 Task: Create a due date automation trigger when advanced on, on the wednesday before a card is due add checklist without checklist "Resume" at 11:00 AM.
Action: Mouse moved to (981, 77)
Screenshot: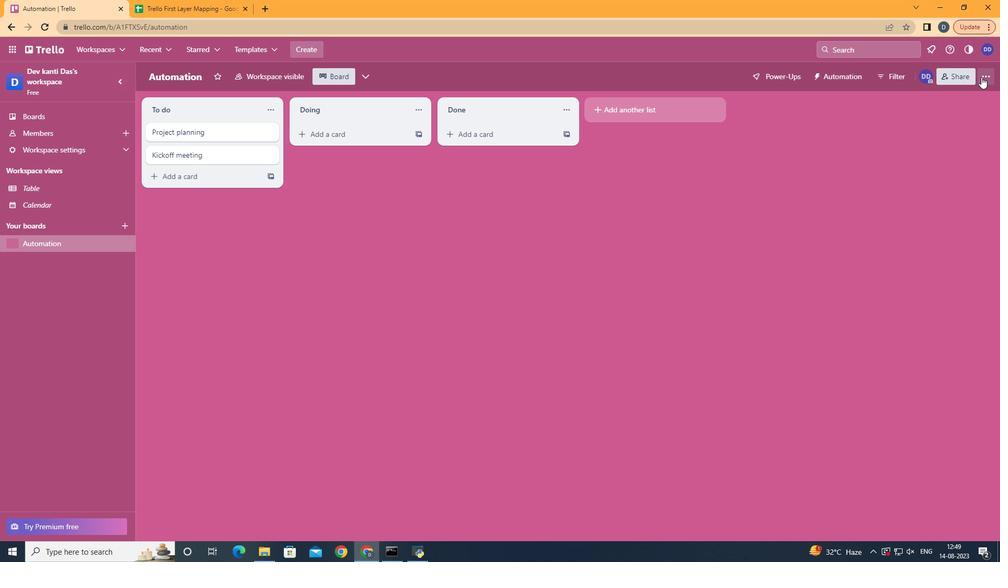 
Action: Mouse pressed left at (981, 77)
Screenshot: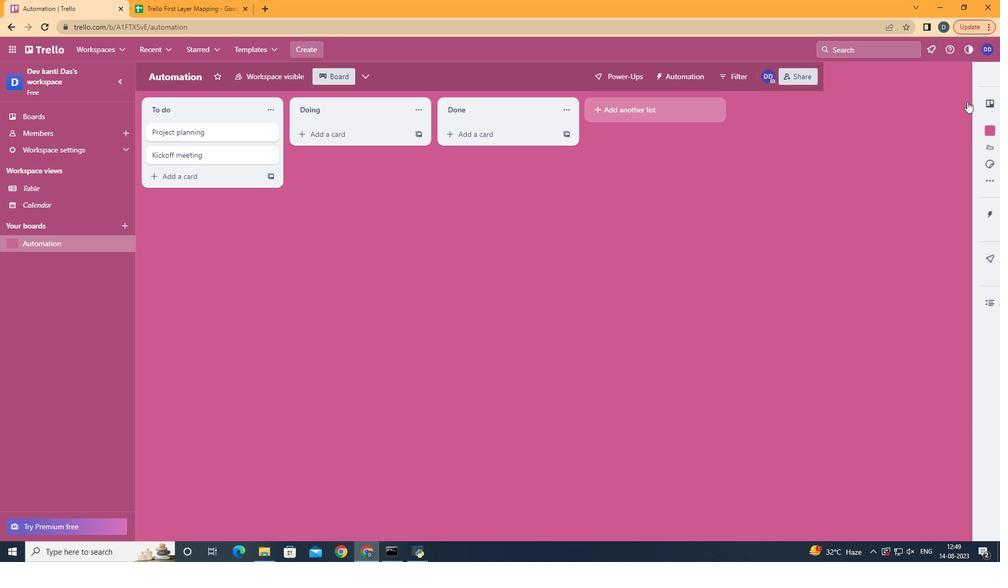 
Action: Mouse moved to (924, 236)
Screenshot: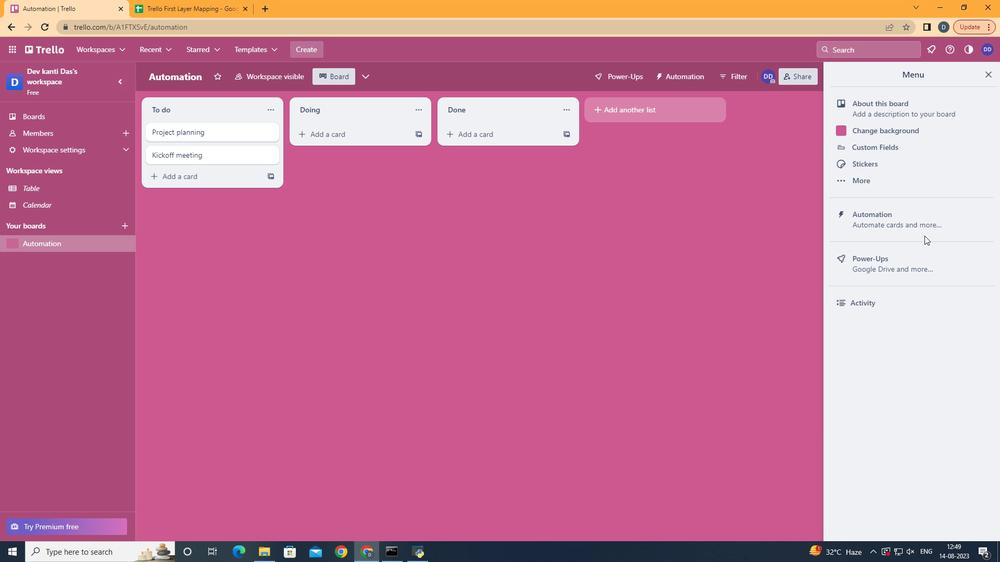 
Action: Mouse pressed left at (924, 236)
Screenshot: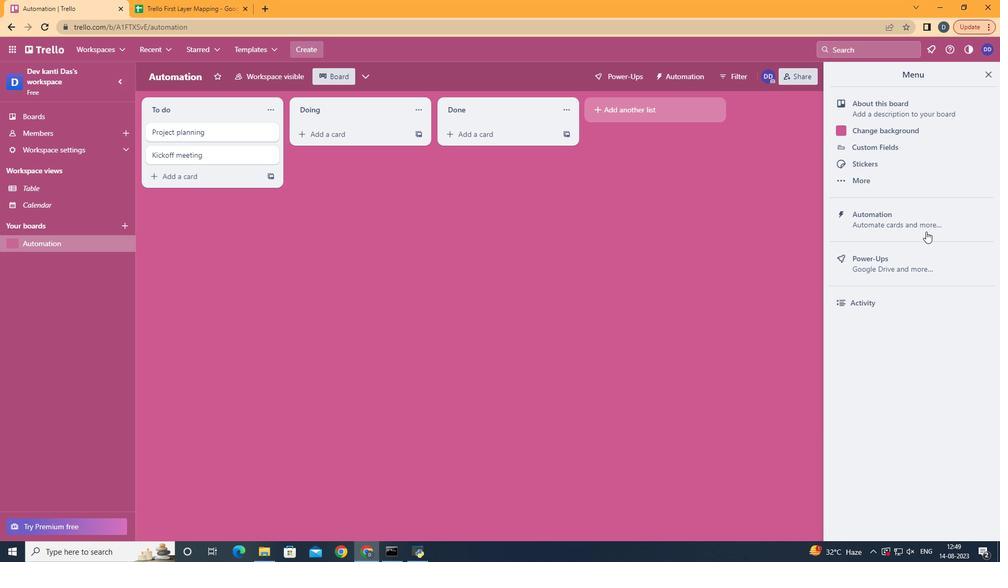 
Action: Mouse moved to (930, 224)
Screenshot: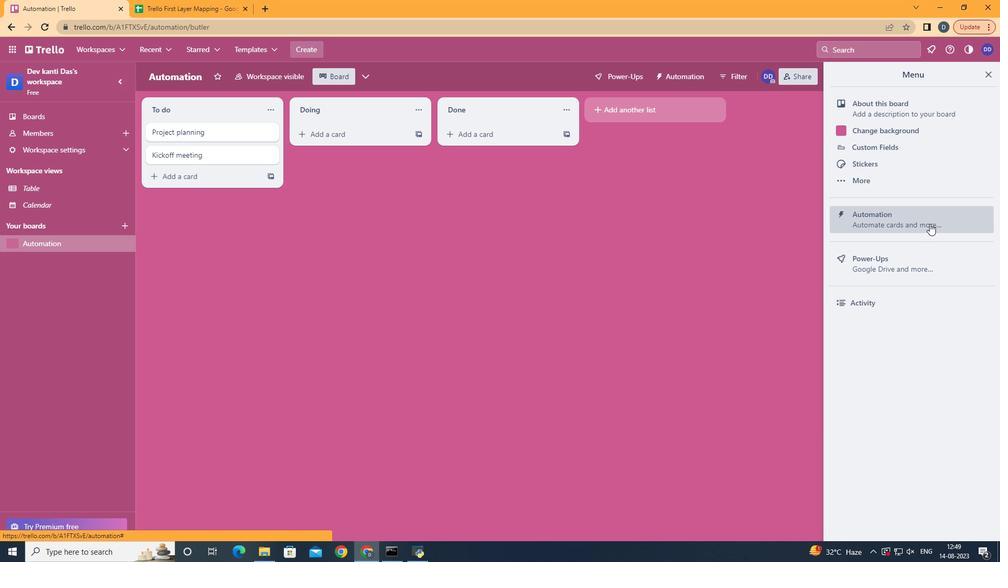 
Action: Mouse pressed left at (930, 224)
Screenshot: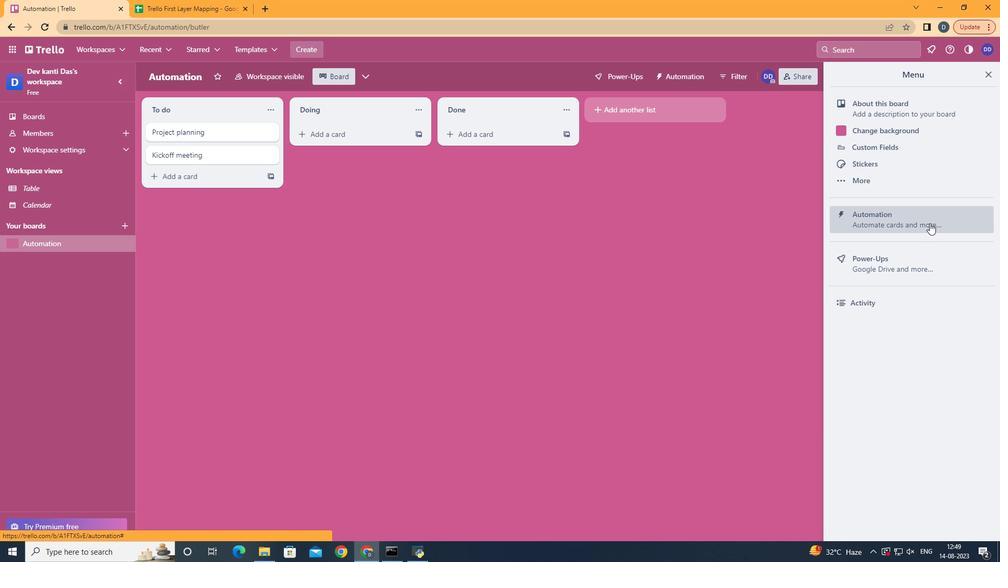 
Action: Mouse moved to (200, 219)
Screenshot: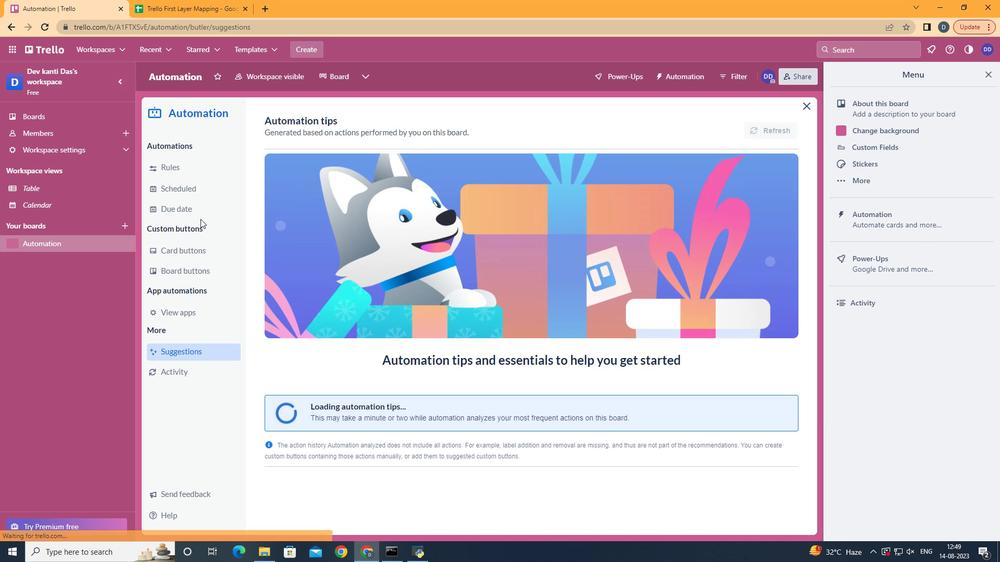 
Action: Mouse pressed left at (200, 219)
Screenshot: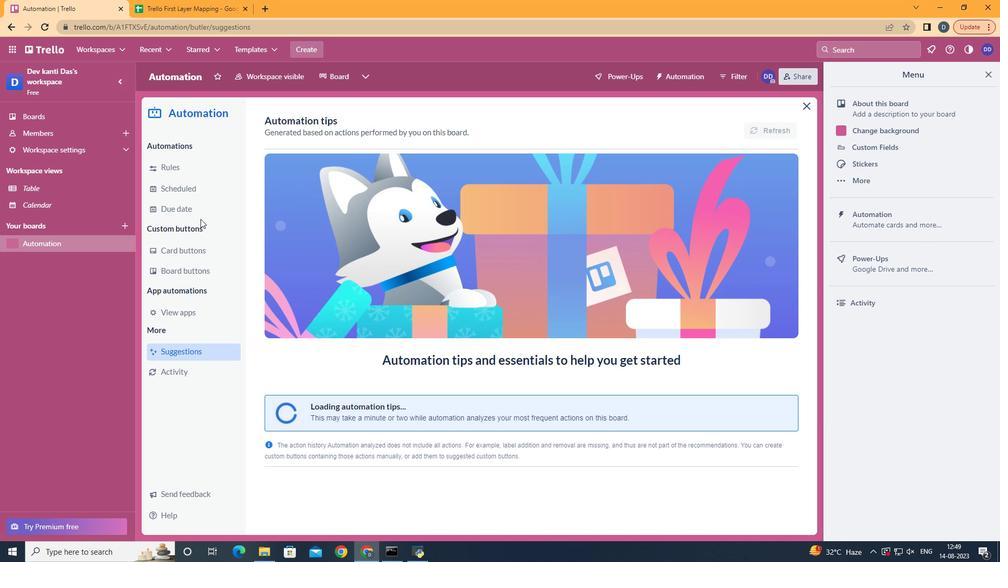 
Action: Mouse moved to (199, 203)
Screenshot: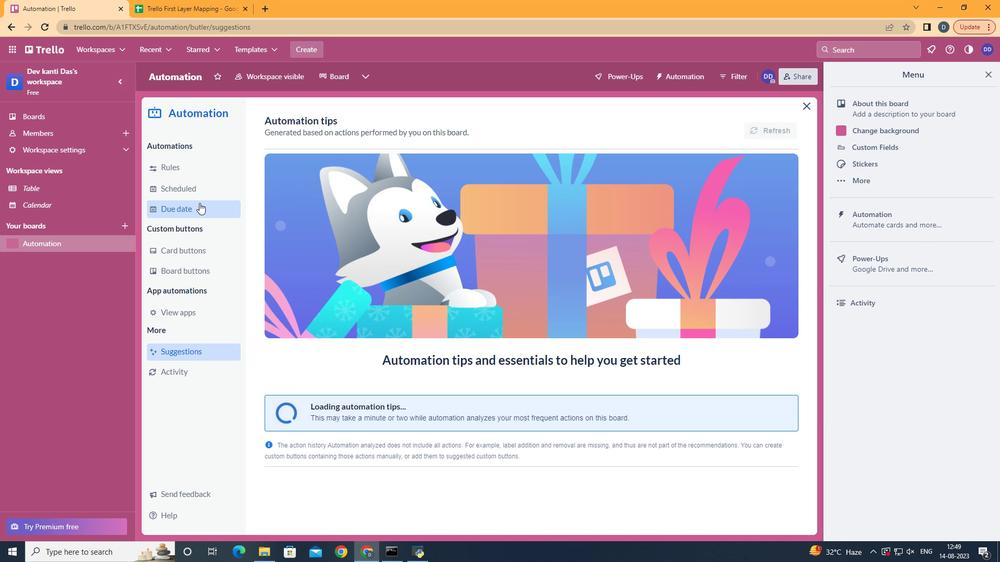 
Action: Mouse pressed left at (199, 203)
Screenshot: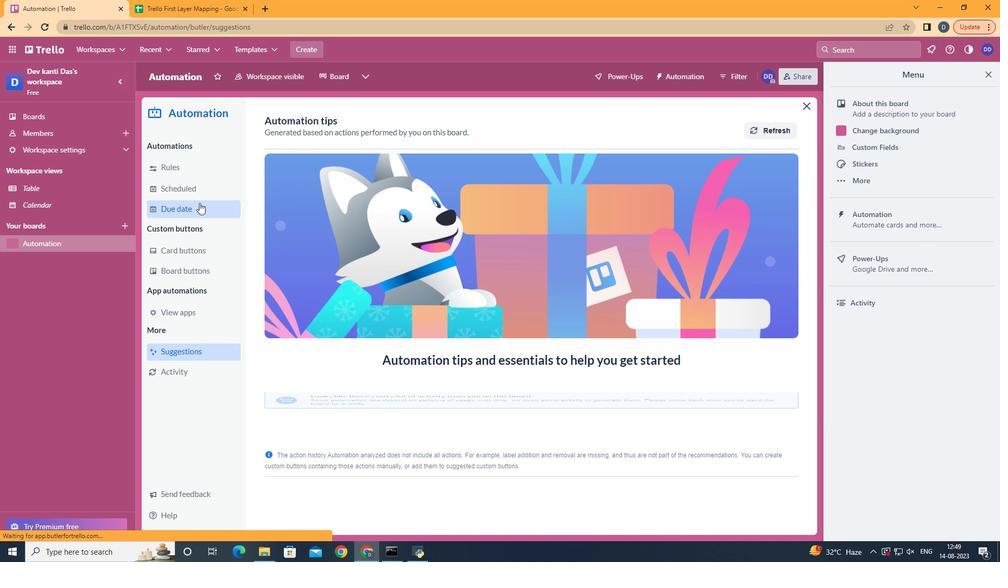 
Action: Mouse moved to (716, 120)
Screenshot: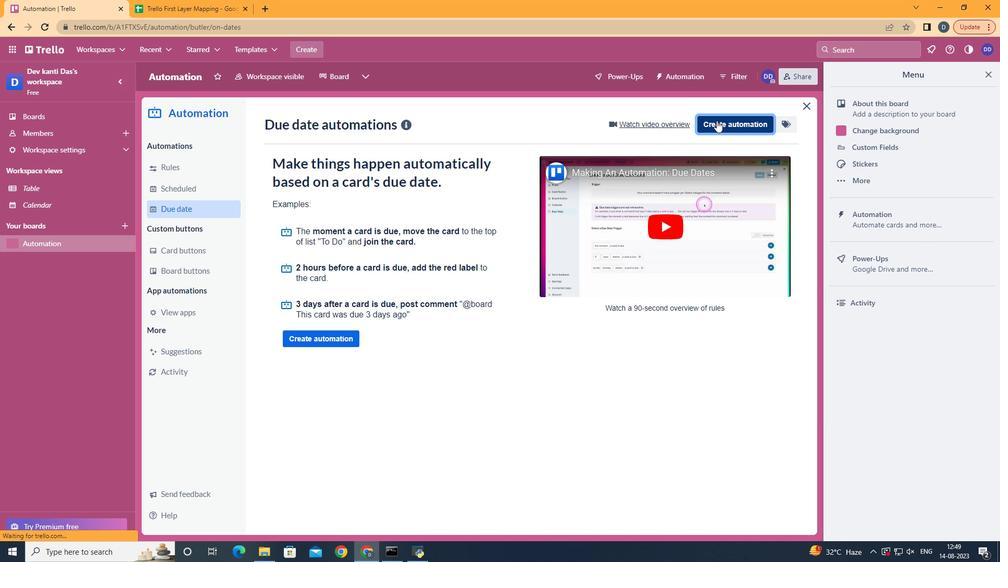 
Action: Mouse pressed left at (716, 120)
Screenshot: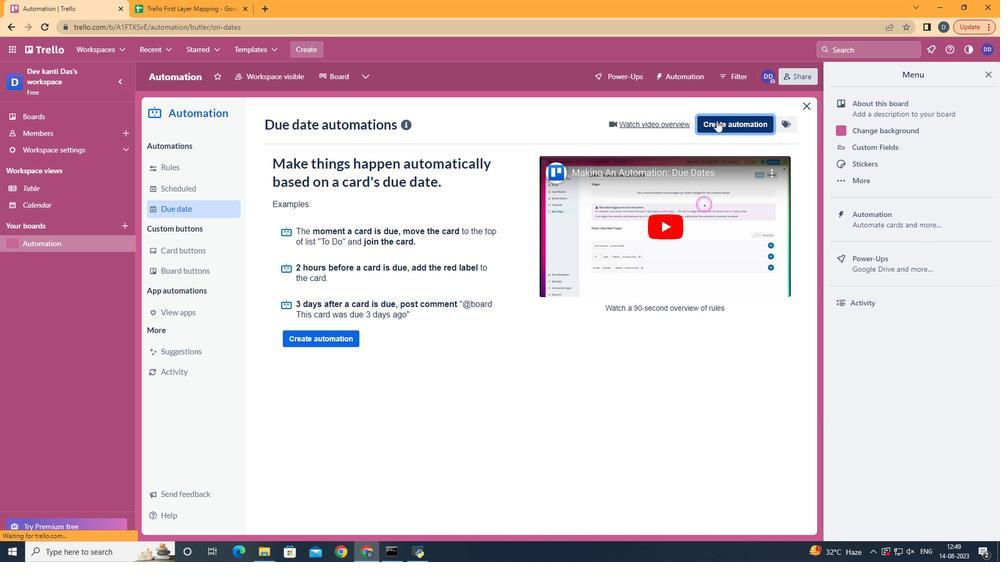 
Action: Mouse moved to (539, 225)
Screenshot: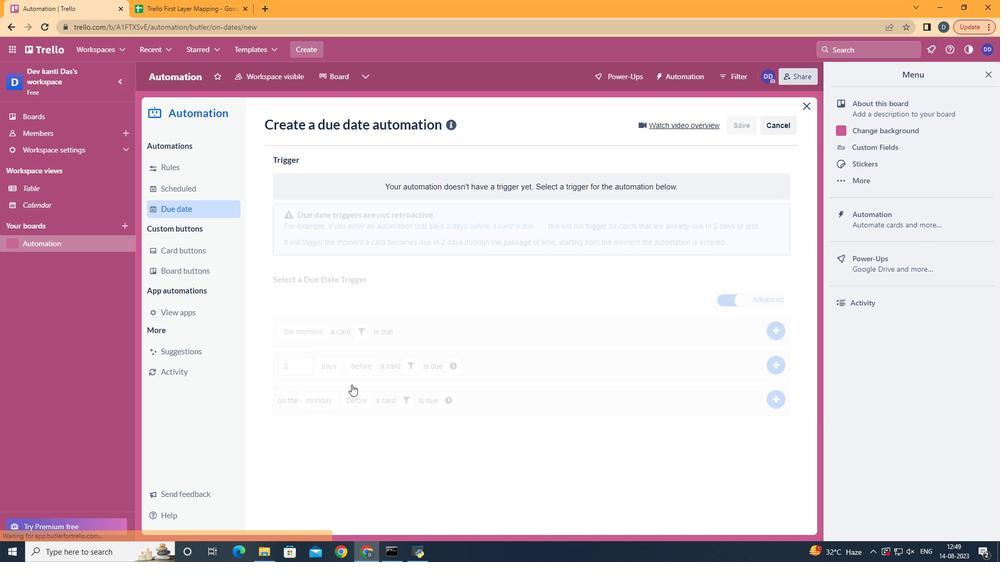 
Action: Mouse pressed left at (540, 224)
Screenshot: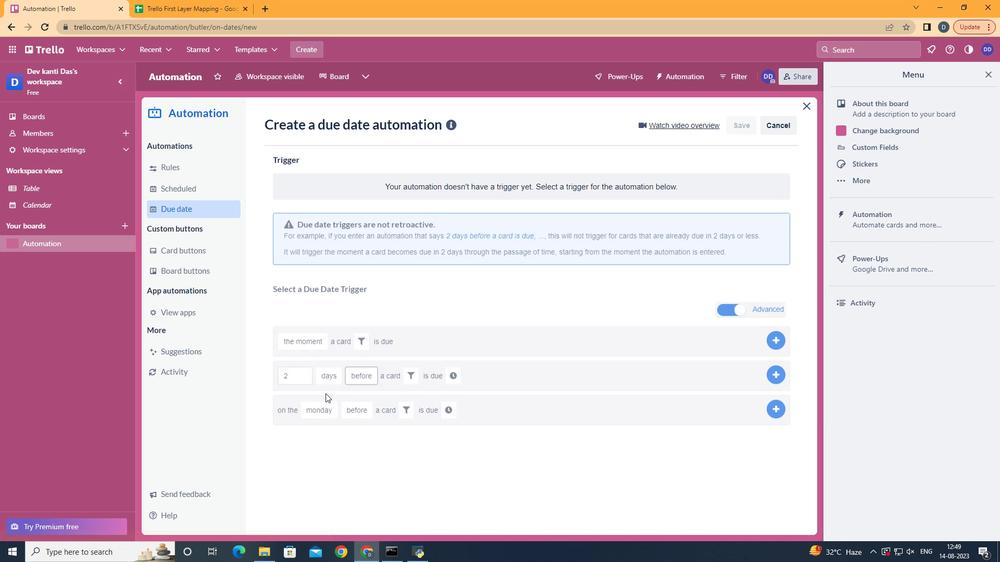 
Action: Mouse moved to (345, 321)
Screenshot: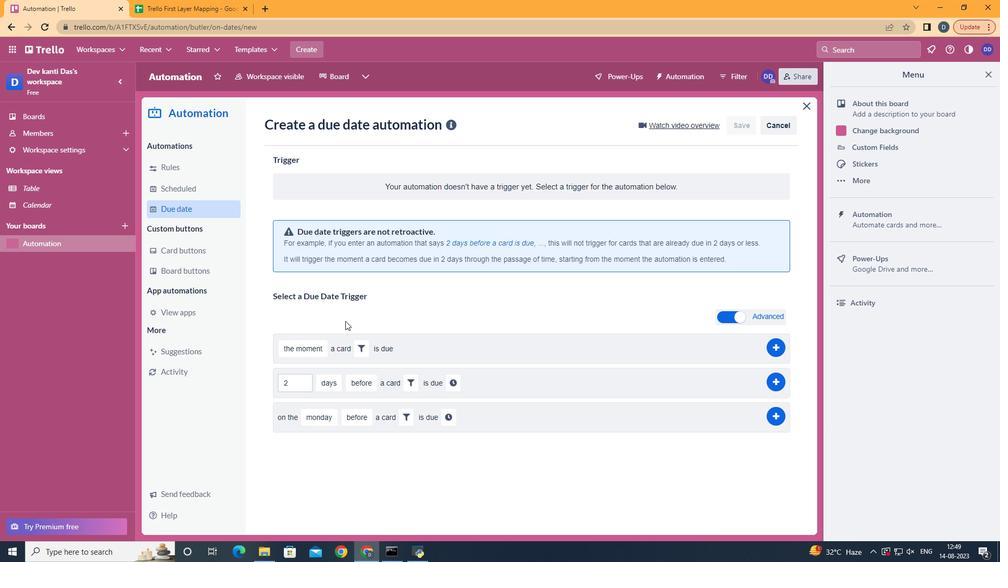 
Action: Mouse pressed left at (345, 321)
Screenshot: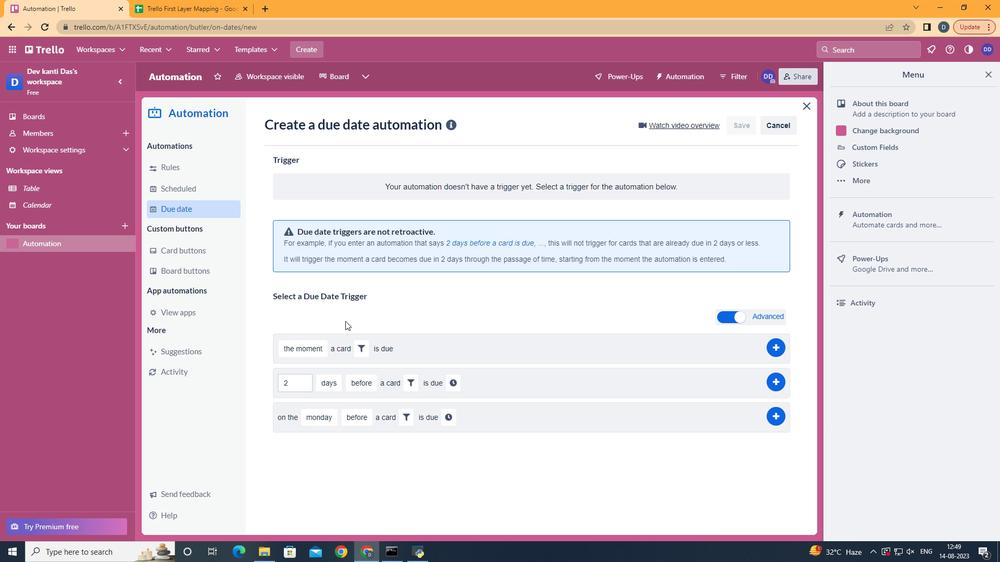 
Action: Mouse moved to (353, 313)
Screenshot: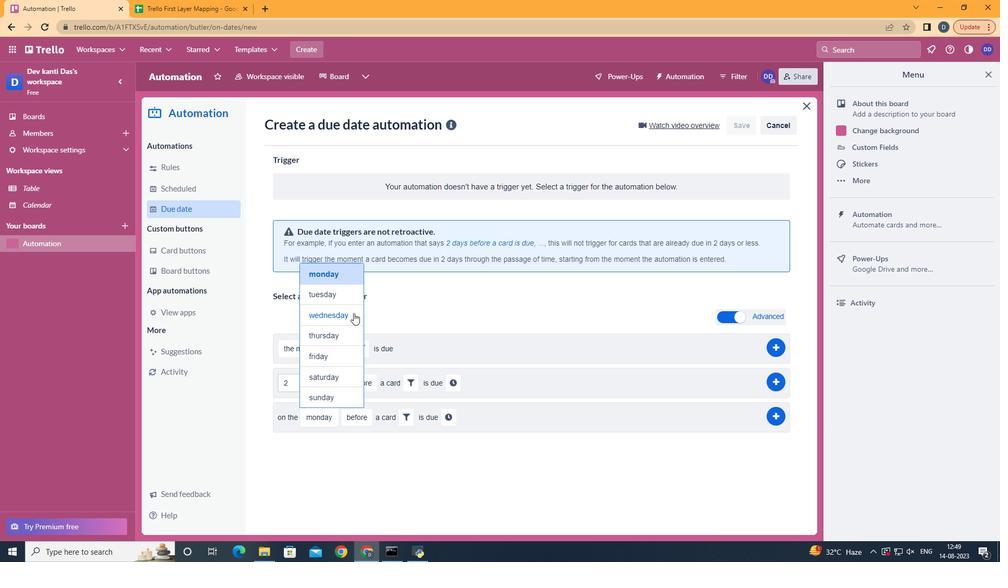 
Action: Mouse pressed left at (353, 313)
Screenshot: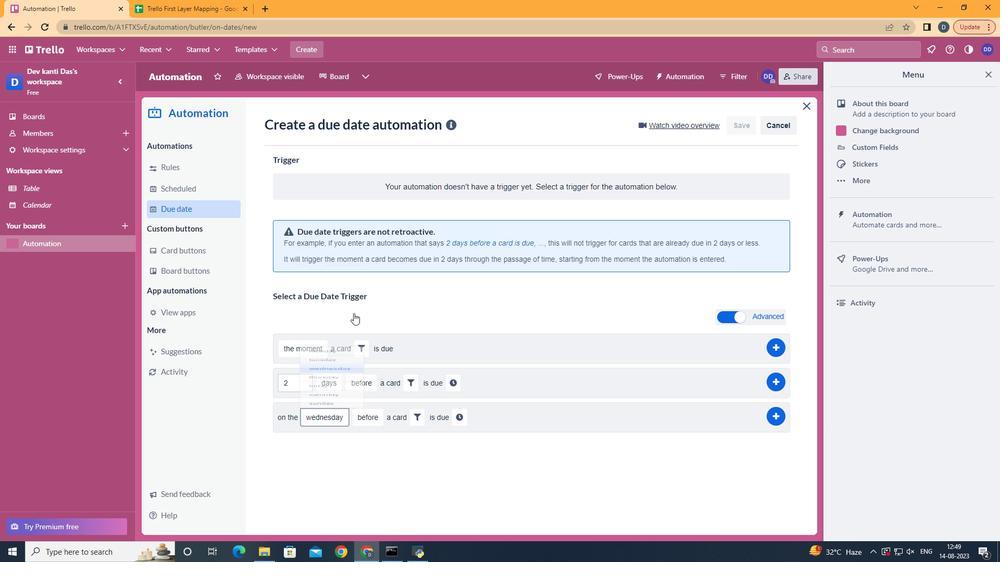 
Action: Mouse moved to (416, 422)
Screenshot: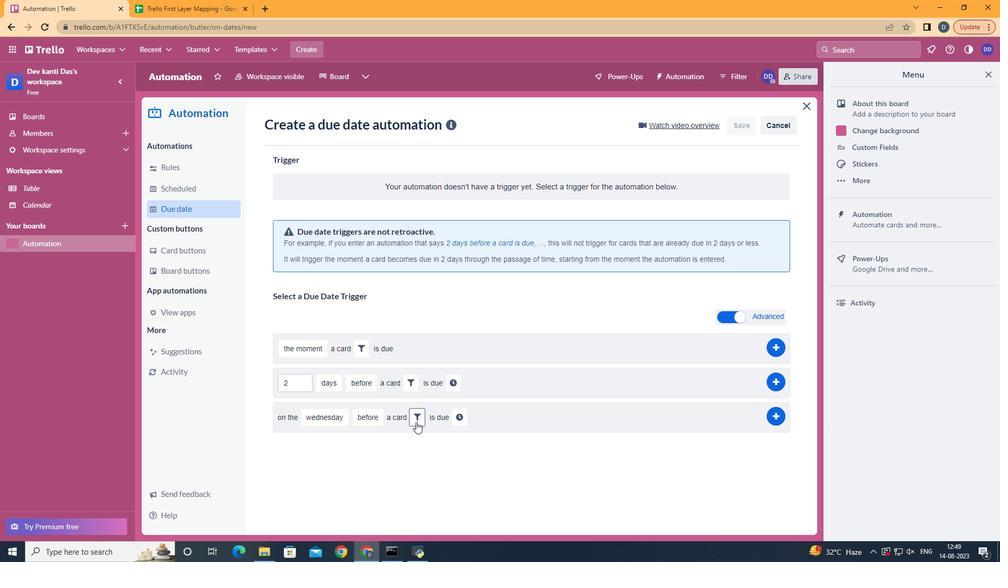 
Action: Mouse pressed left at (416, 422)
Screenshot: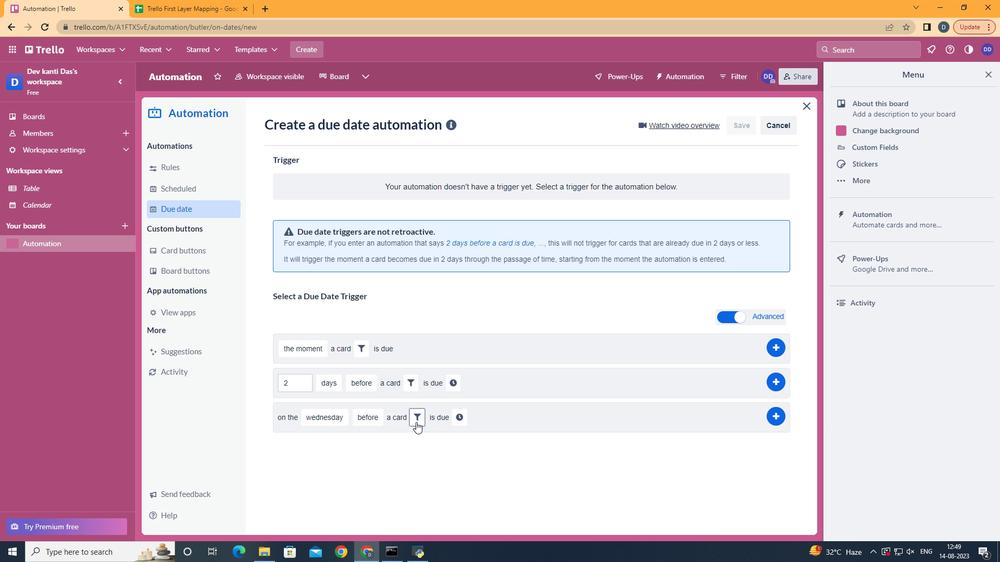 
Action: Mouse moved to (522, 451)
Screenshot: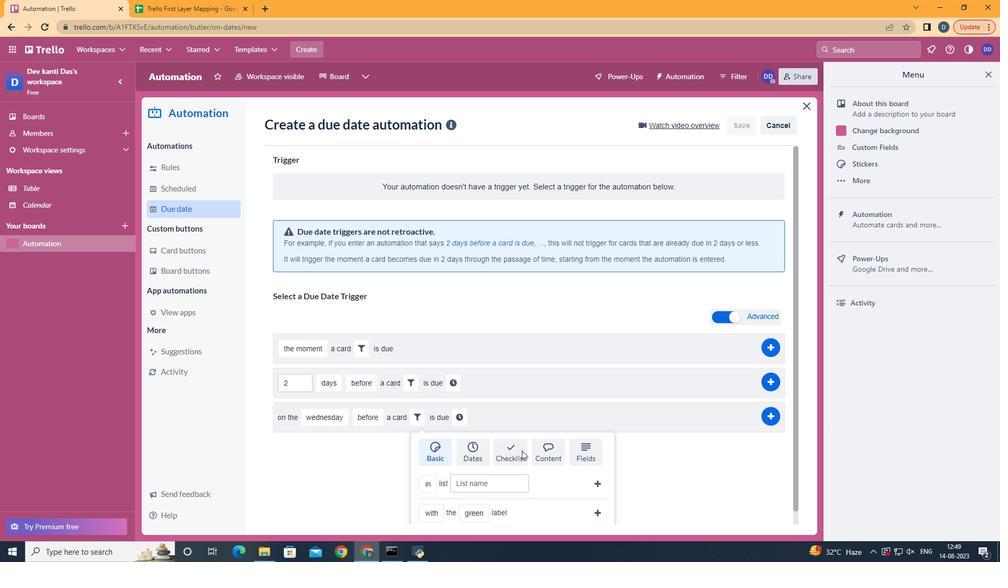 
Action: Mouse pressed left at (522, 451)
Screenshot: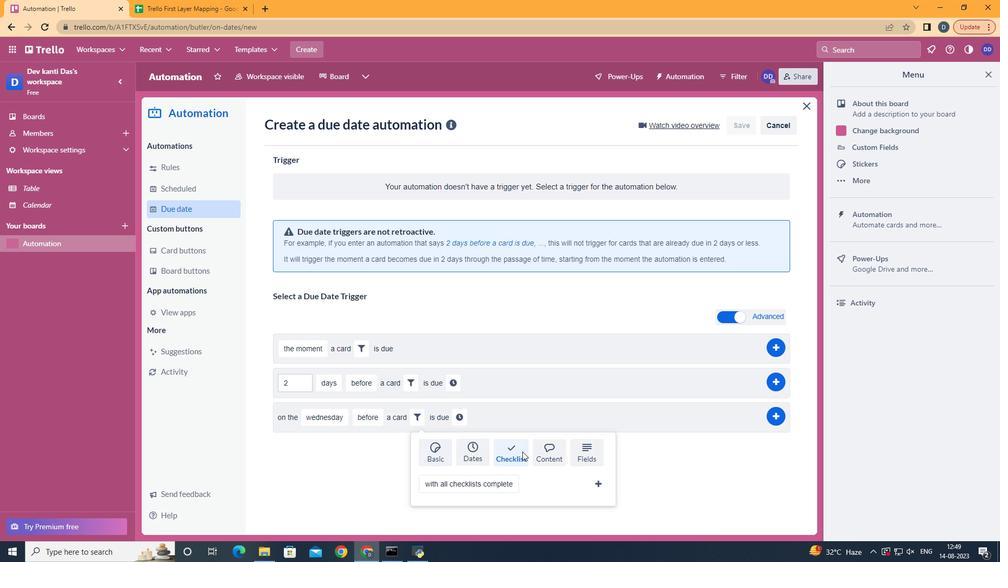 
Action: Mouse moved to (504, 447)
Screenshot: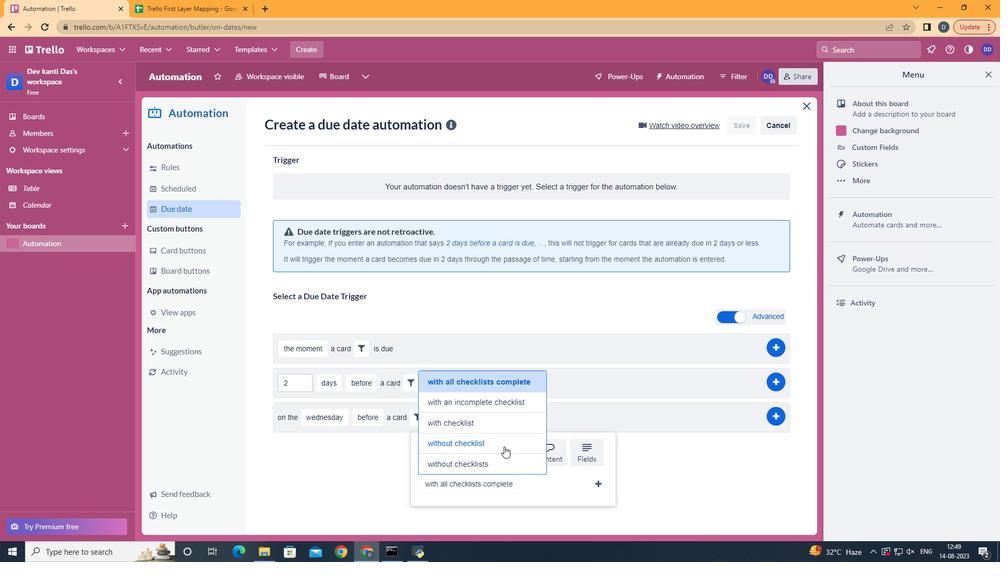 
Action: Mouse pressed left at (504, 447)
Screenshot: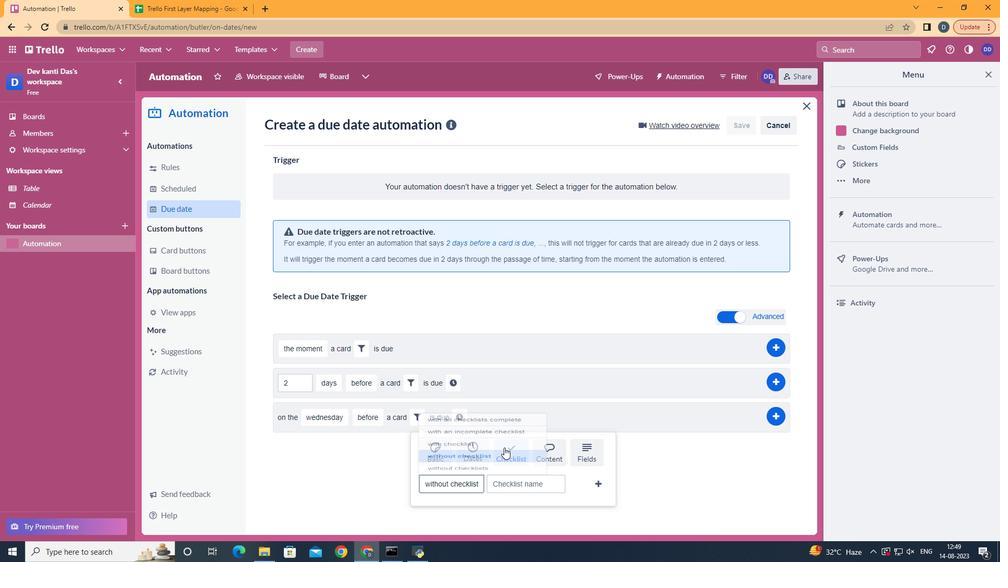
Action: Mouse moved to (528, 475)
Screenshot: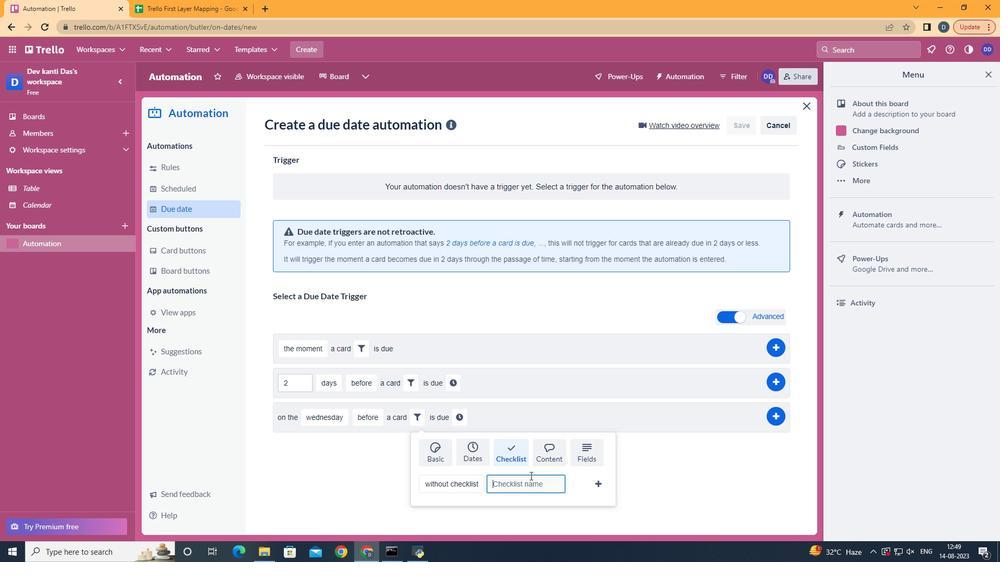 
Action: Mouse pressed left at (528, 475)
Screenshot: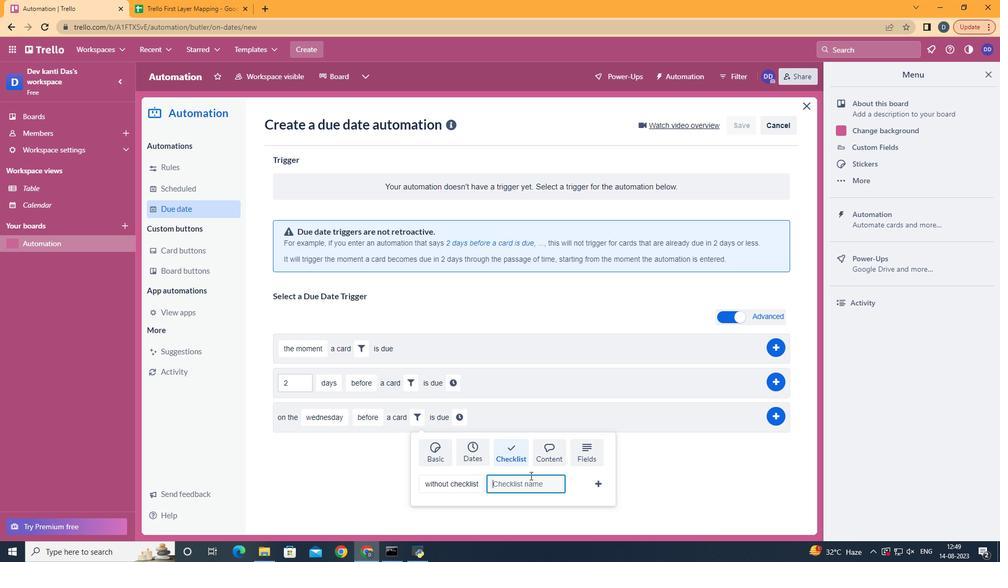 
Action: Mouse moved to (530, 476)
Screenshot: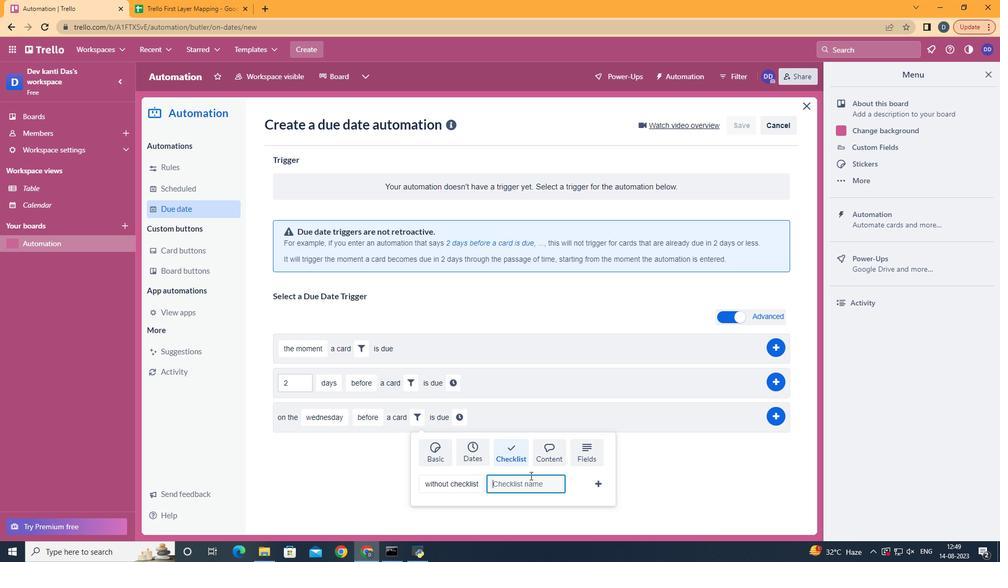
Action: Key pressed <Key.shift>Resumne
Screenshot: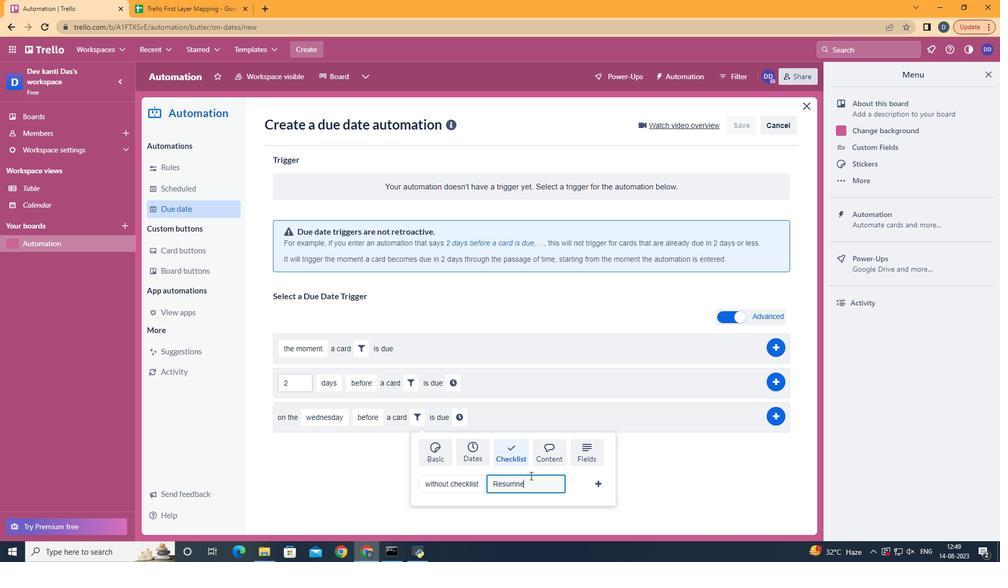 
Action: Mouse moved to (557, 496)
Screenshot: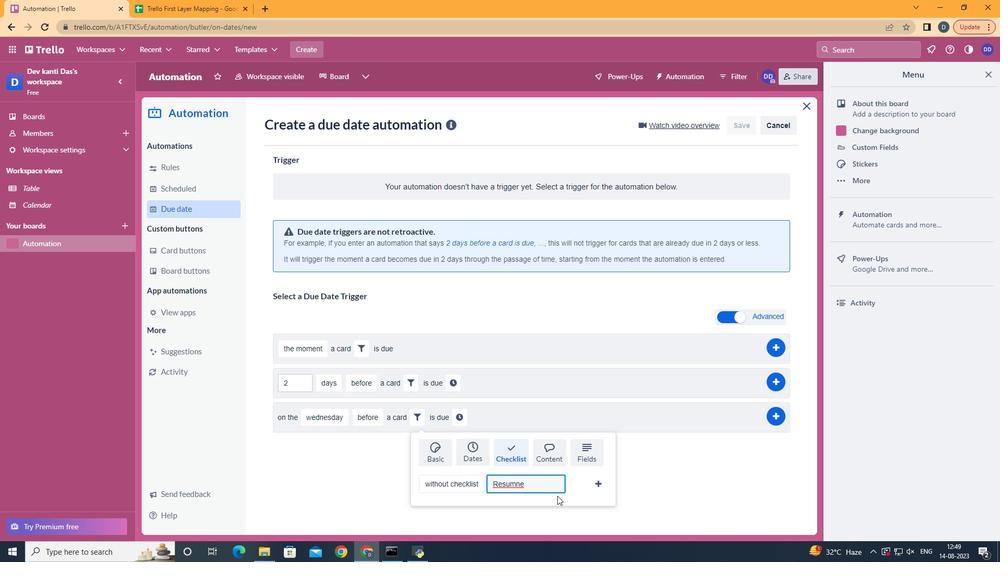 
Action: Key pressed <Key.backspace><Key.backspace>e
Screenshot: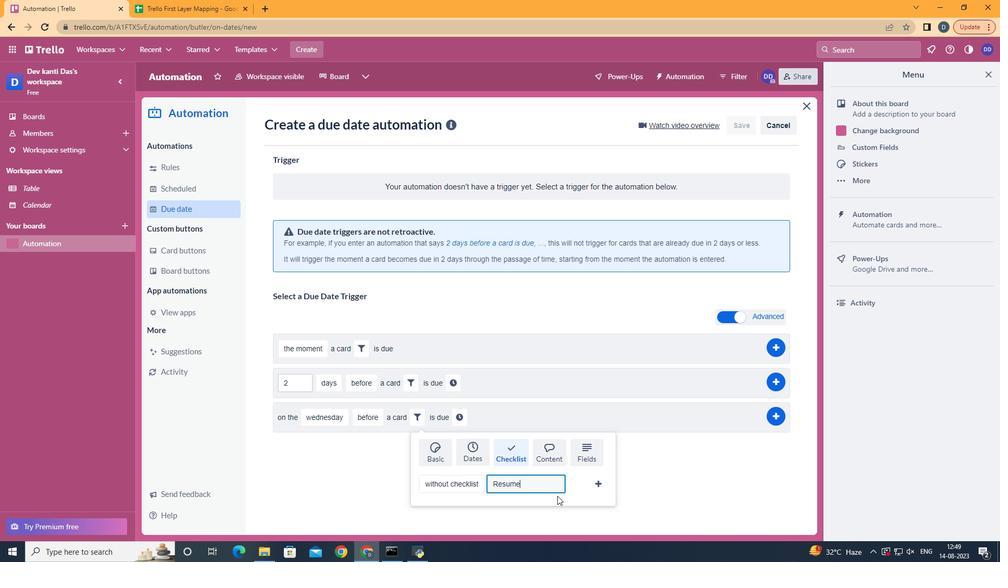 
Action: Mouse moved to (600, 486)
Screenshot: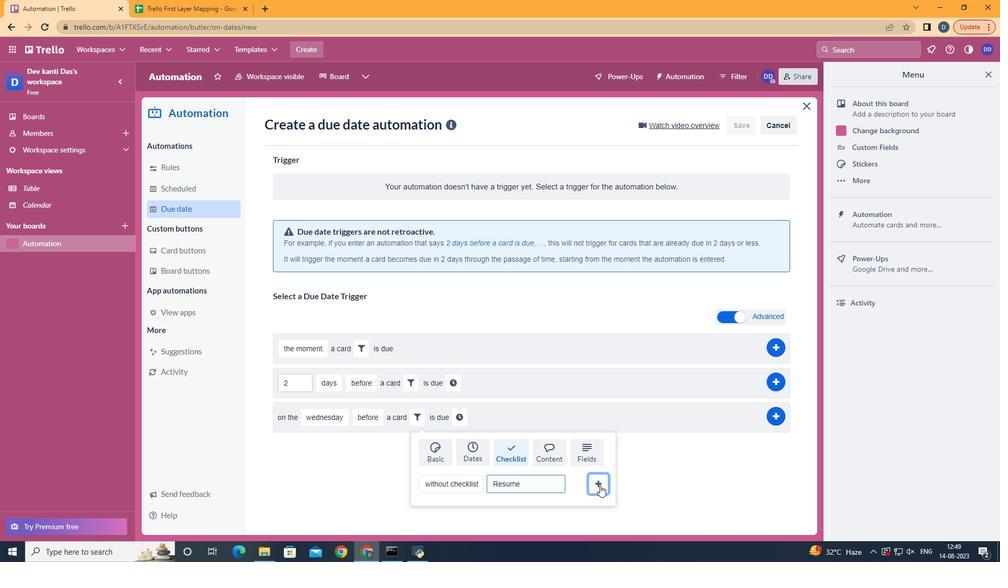 
Action: Mouse pressed left at (600, 486)
Screenshot: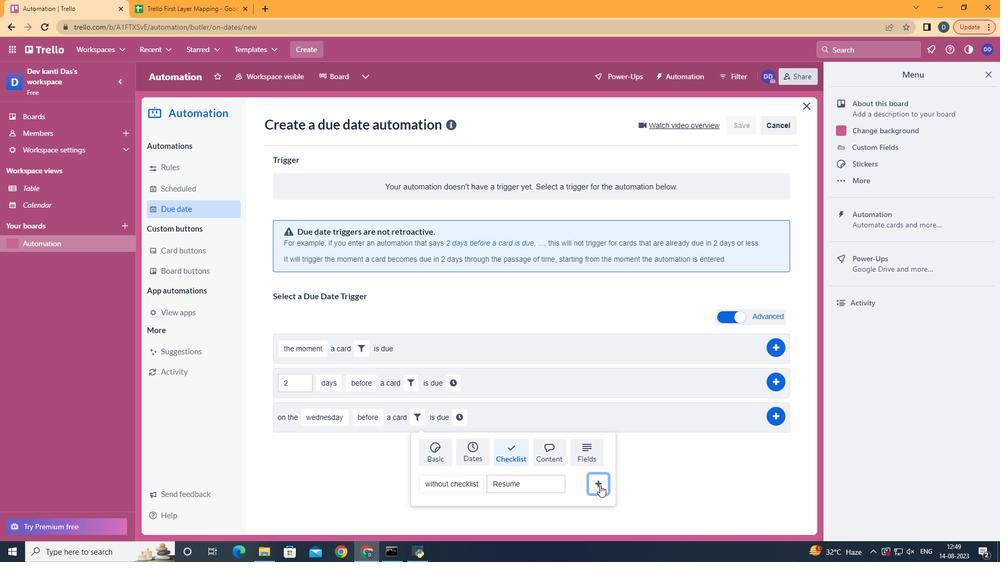 
Action: Mouse moved to (566, 416)
Screenshot: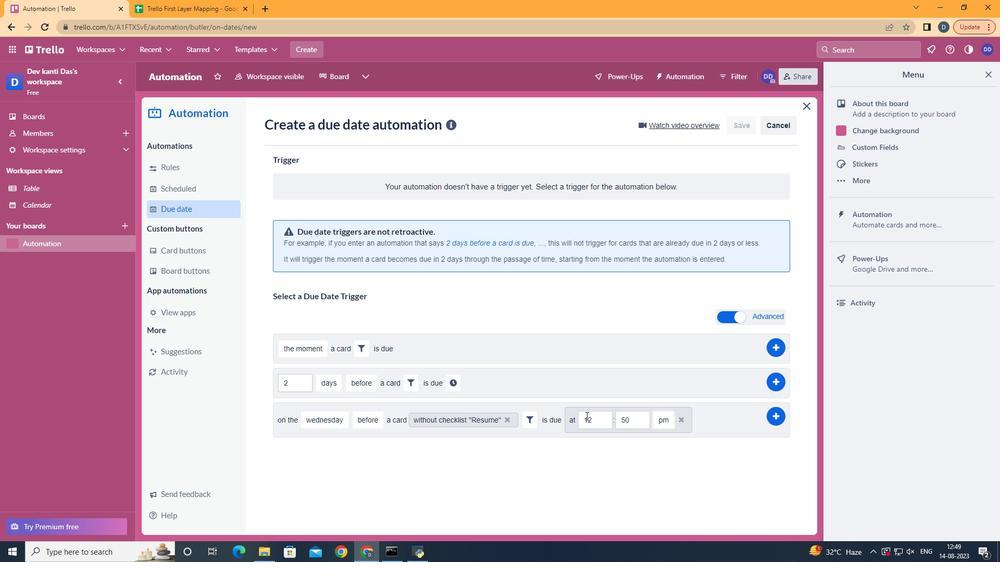 
Action: Mouse pressed left at (566, 416)
Screenshot: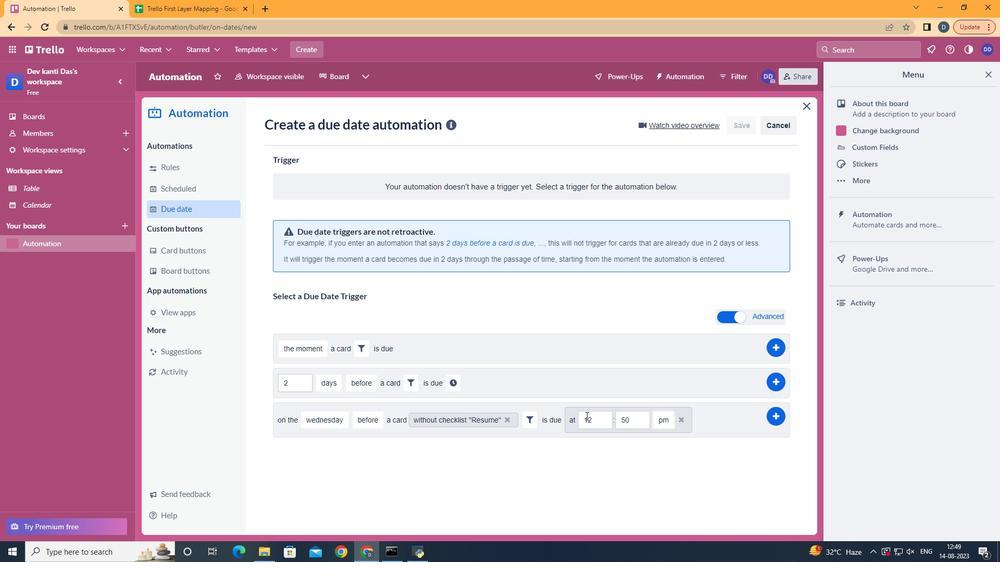 
Action: Mouse moved to (588, 416)
Screenshot: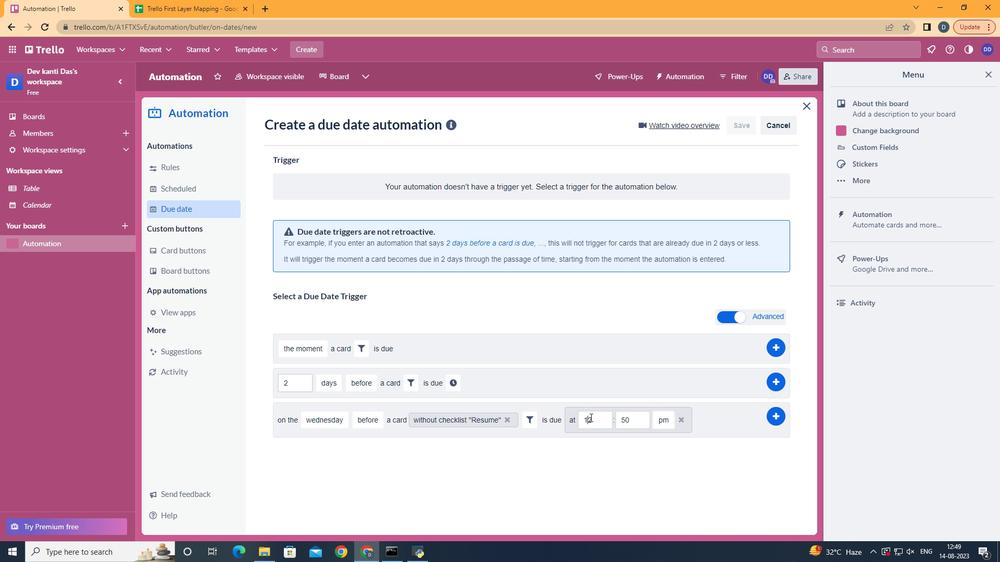 
Action: Mouse pressed left at (588, 416)
Screenshot: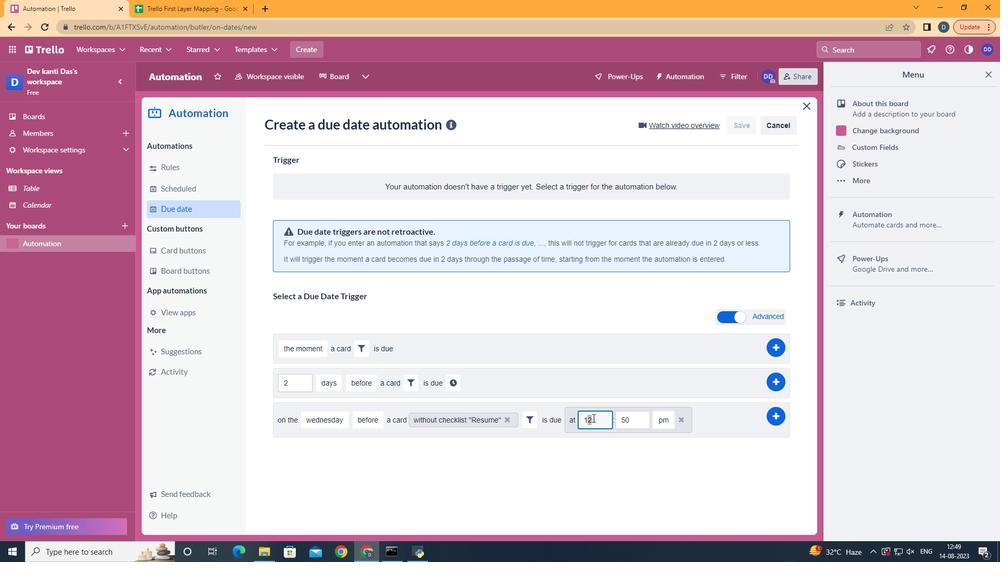 
Action: Mouse moved to (603, 419)
Screenshot: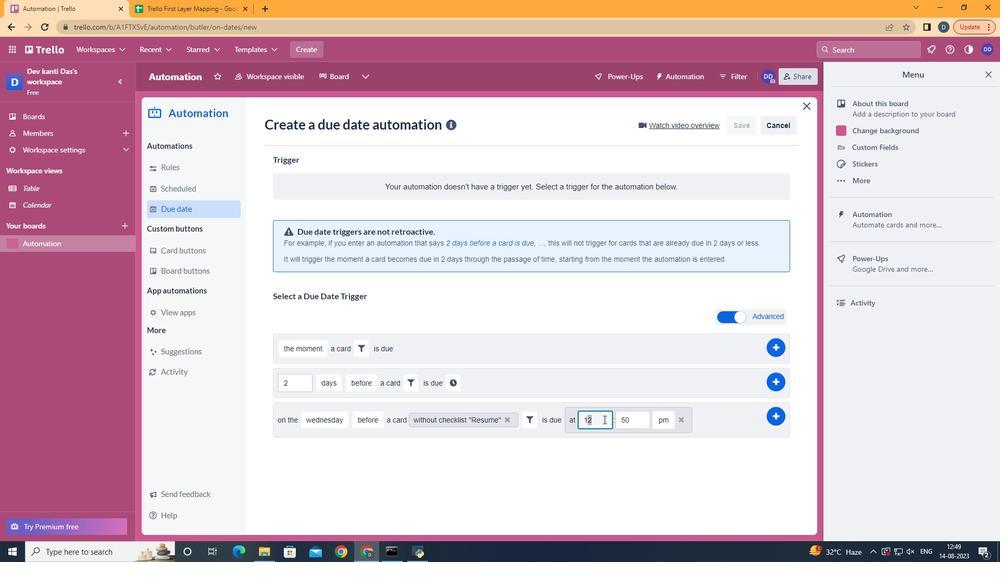 
Action: Mouse pressed left at (603, 419)
Screenshot: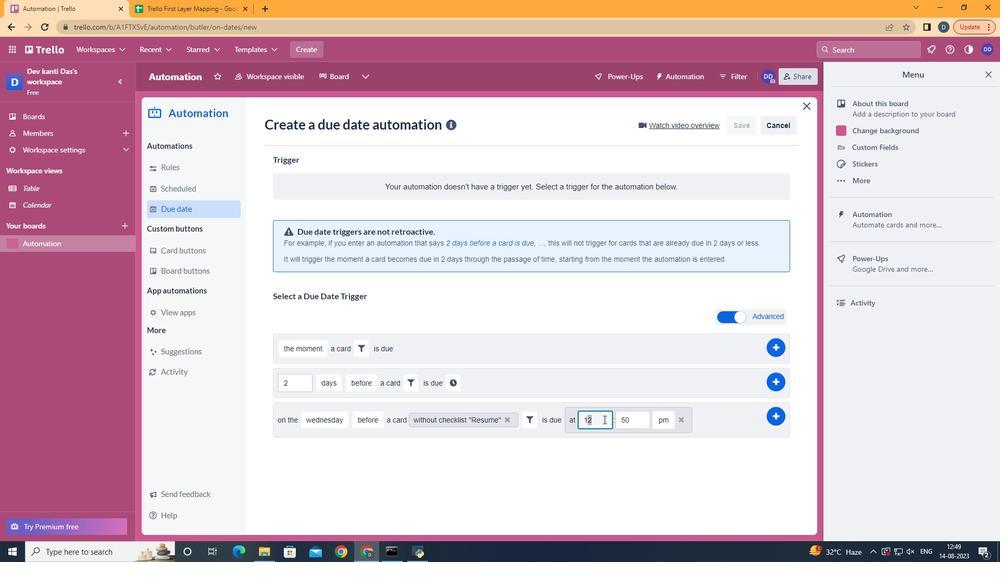 
Action: Mouse moved to (603, 419)
Screenshot: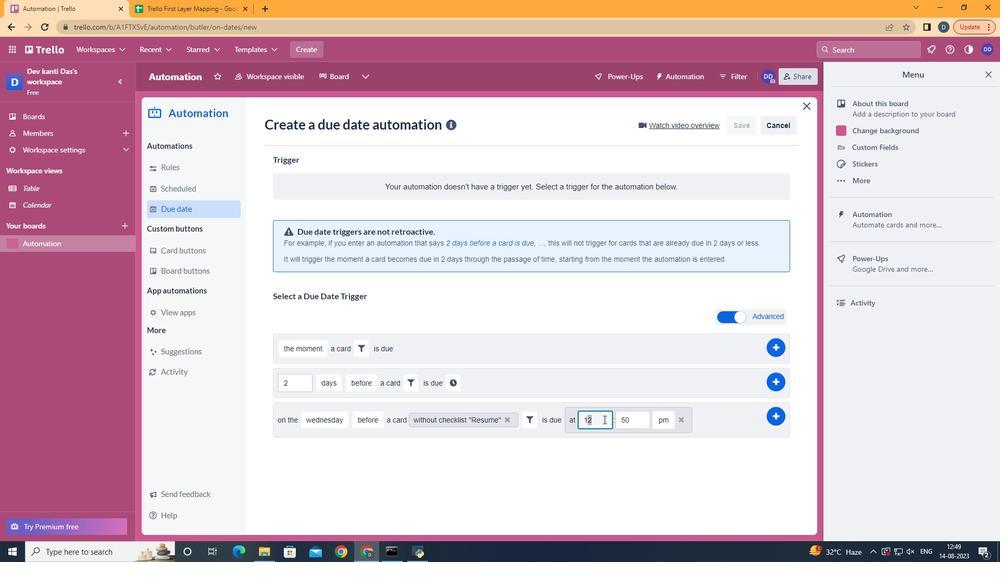 
Action: Key pressed <Key.backspace>1
Screenshot: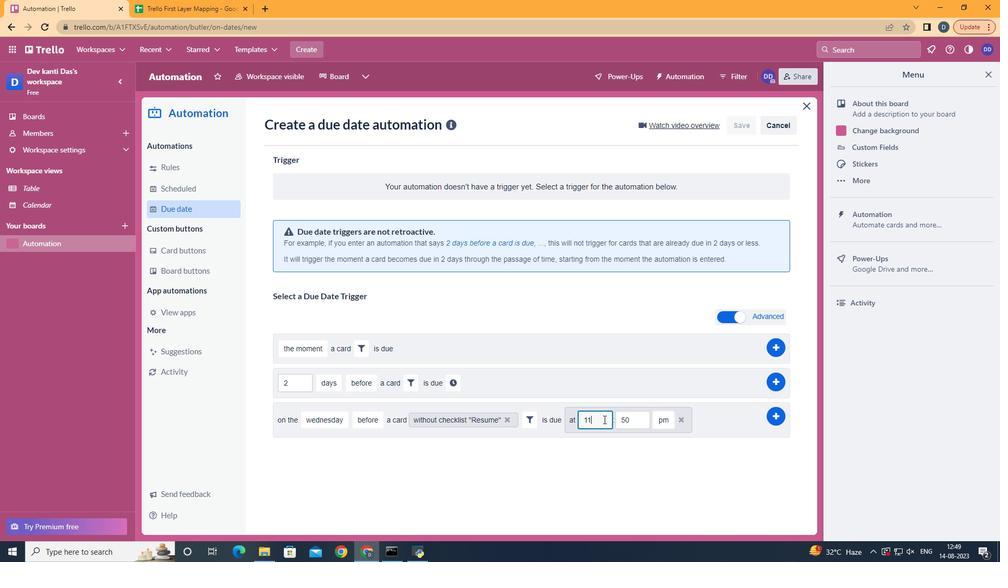 
Action: Mouse moved to (631, 418)
Screenshot: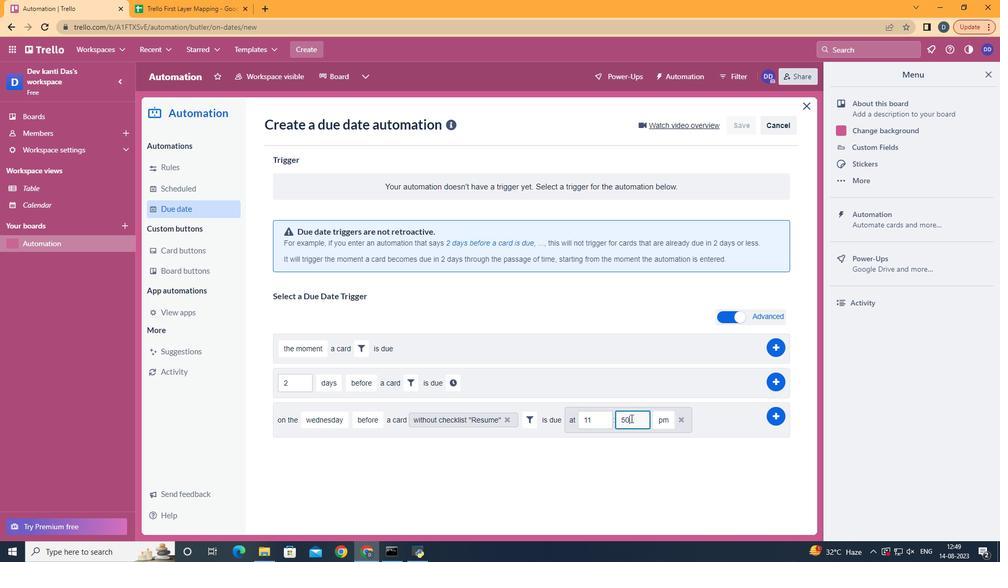 
Action: Mouse pressed left at (631, 418)
Screenshot: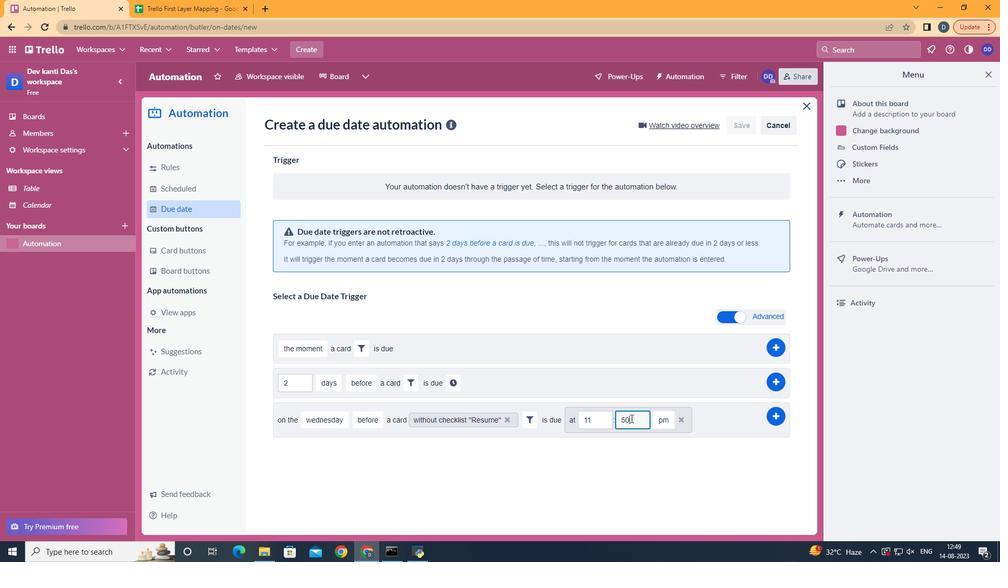 
Action: Key pressed <Key.backspace>
Screenshot: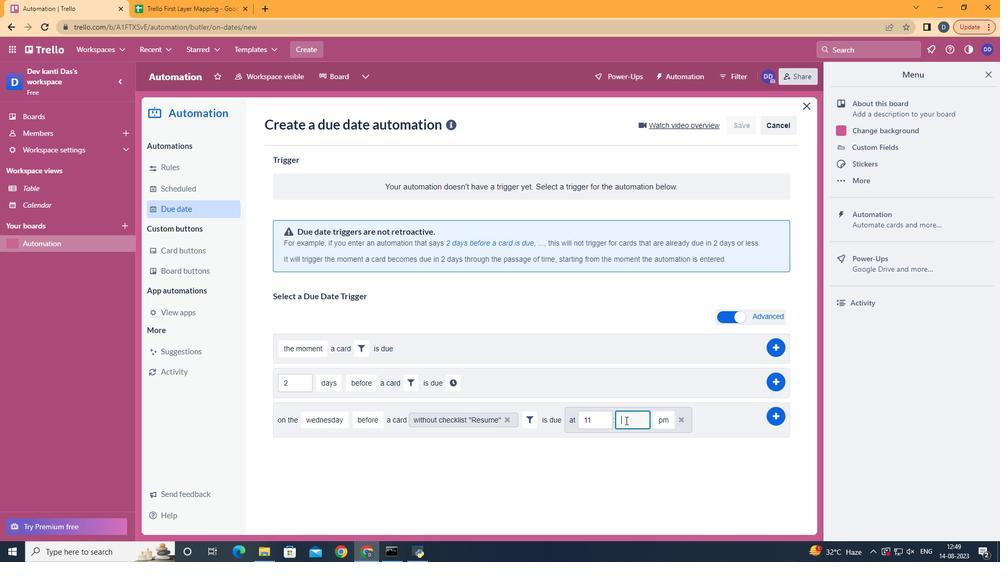 
Action: Mouse moved to (625, 421)
Screenshot: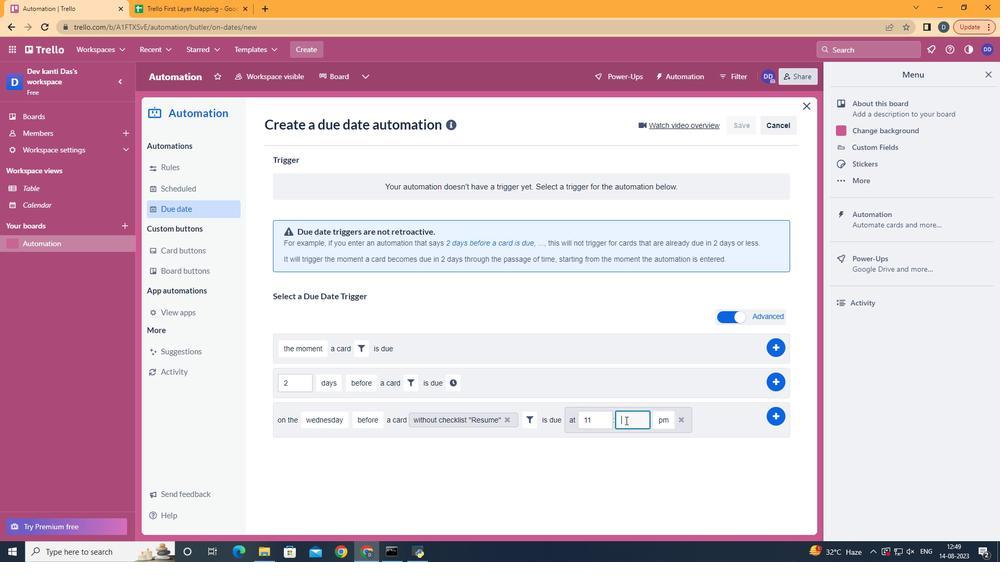 
Action: Key pressed <Key.backspace>00
Screenshot: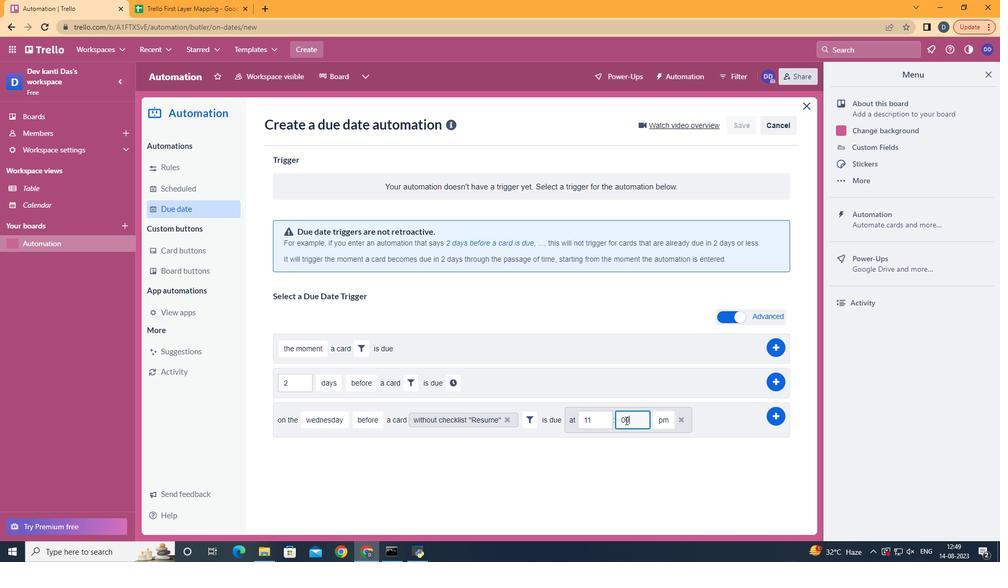 
Action: Mouse moved to (667, 438)
Screenshot: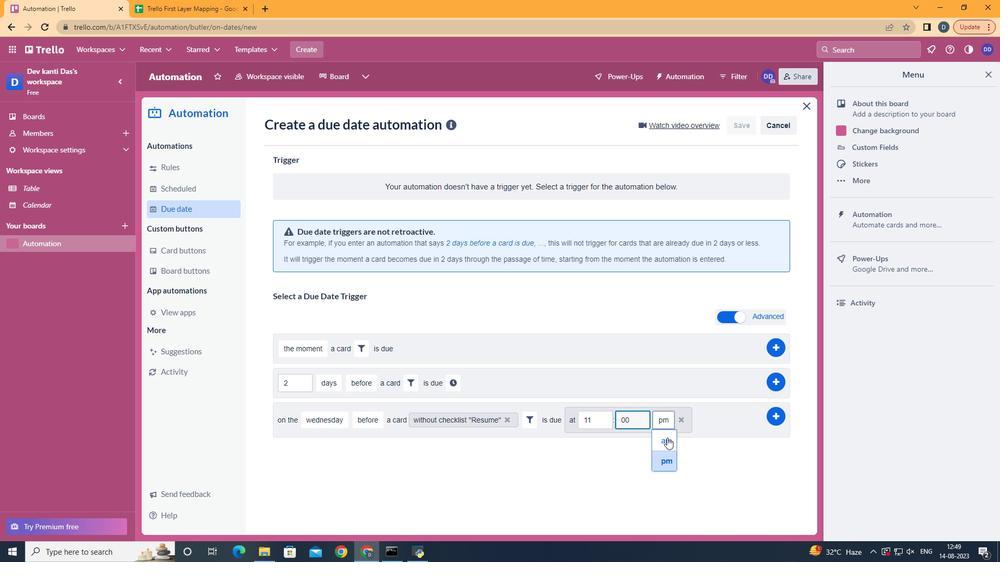 
Action: Mouse pressed left at (667, 438)
Screenshot: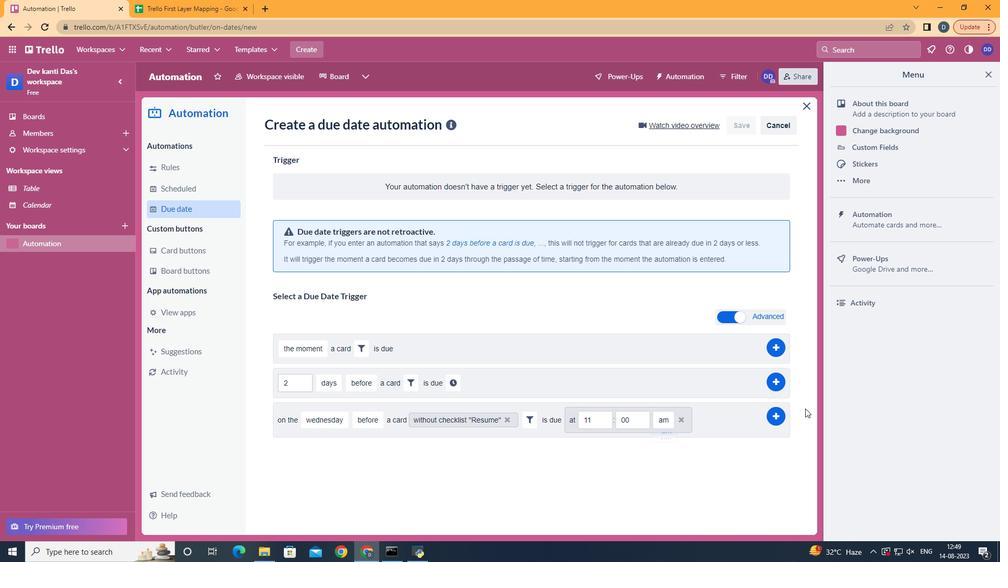 
Action: Mouse moved to (781, 413)
Screenshot: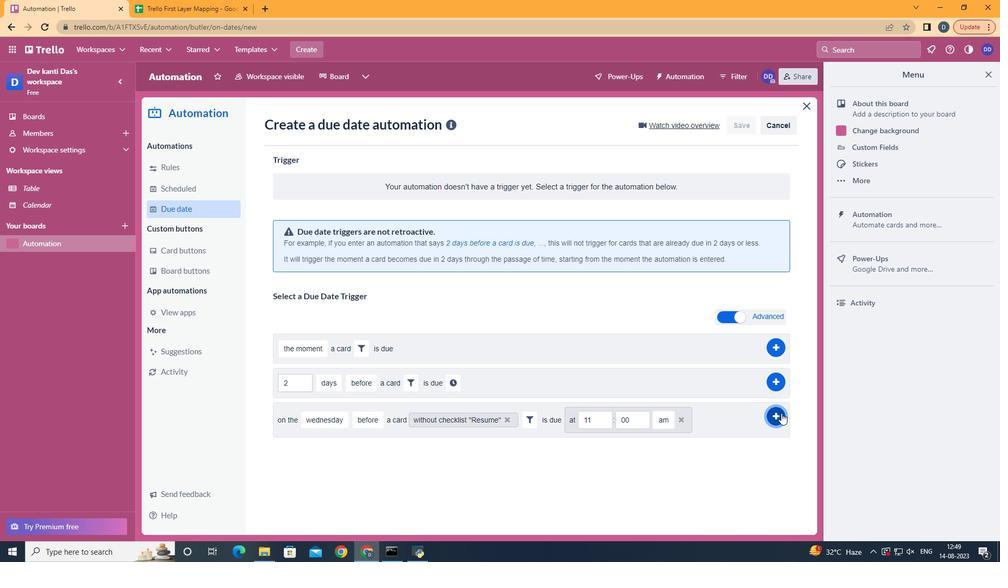 
Action: Mouse pressed left at (781, 413)
Screenshot: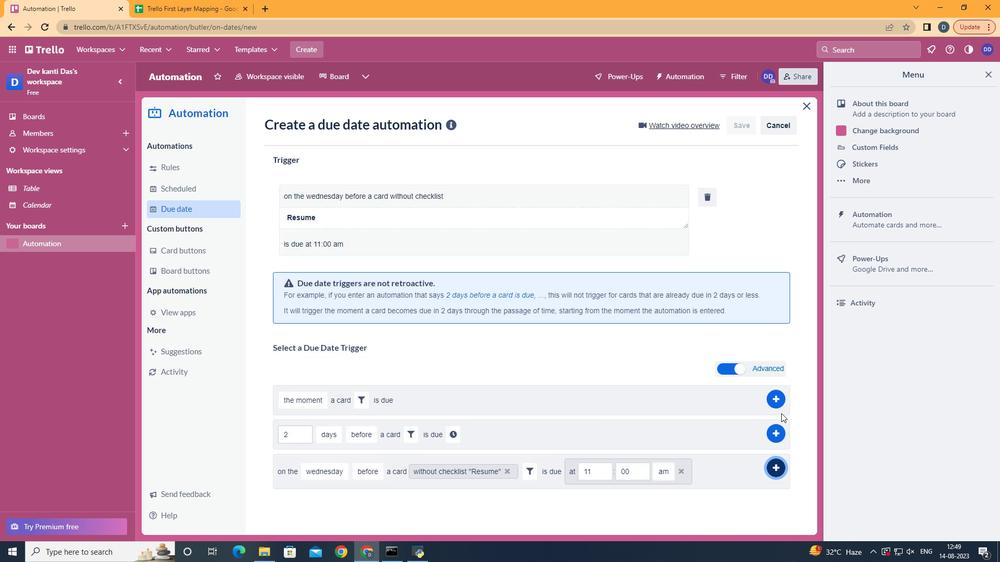 
